 Task: Look for products in the category "Lotion" from Derma E only.
Action: Mouse moved to (794, 282)
Screenshot: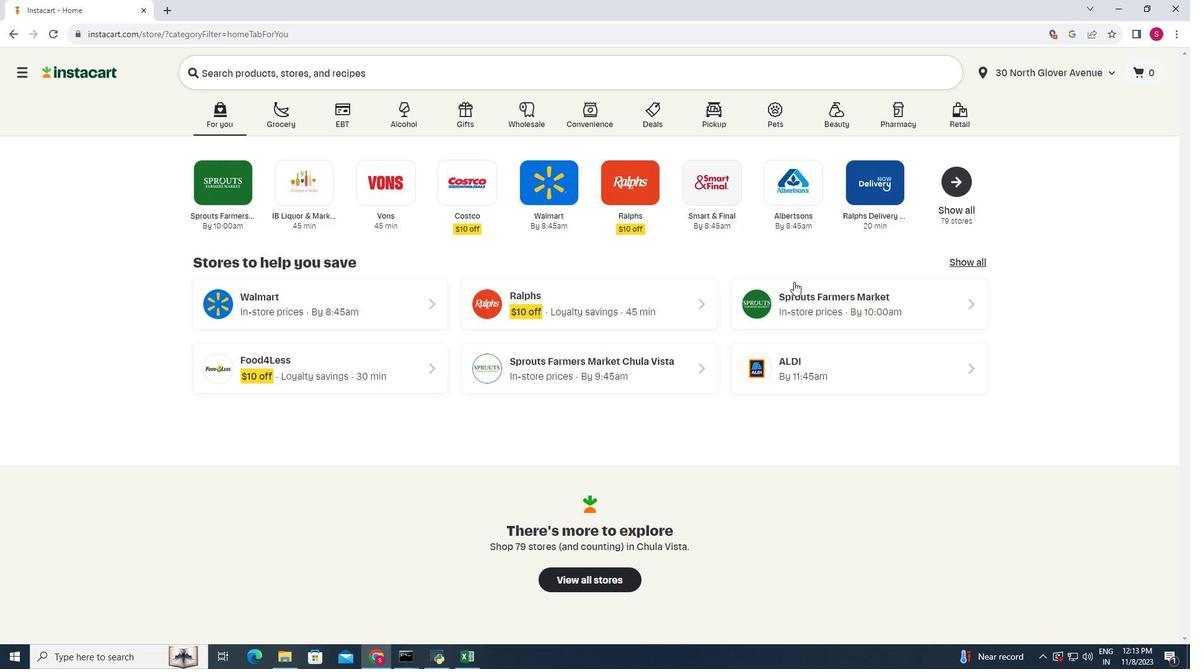
Action: Mouse pressed left at (794, 282)
Screenshot: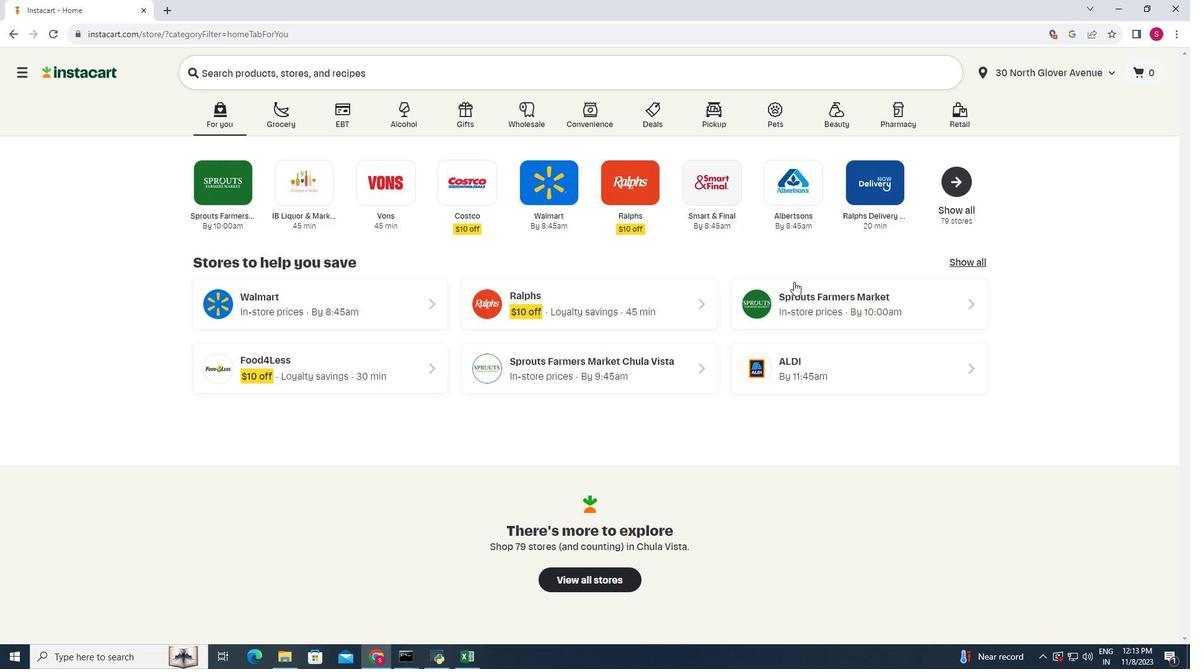 
Action: Mouse moved to (70, 495)
Screenshot: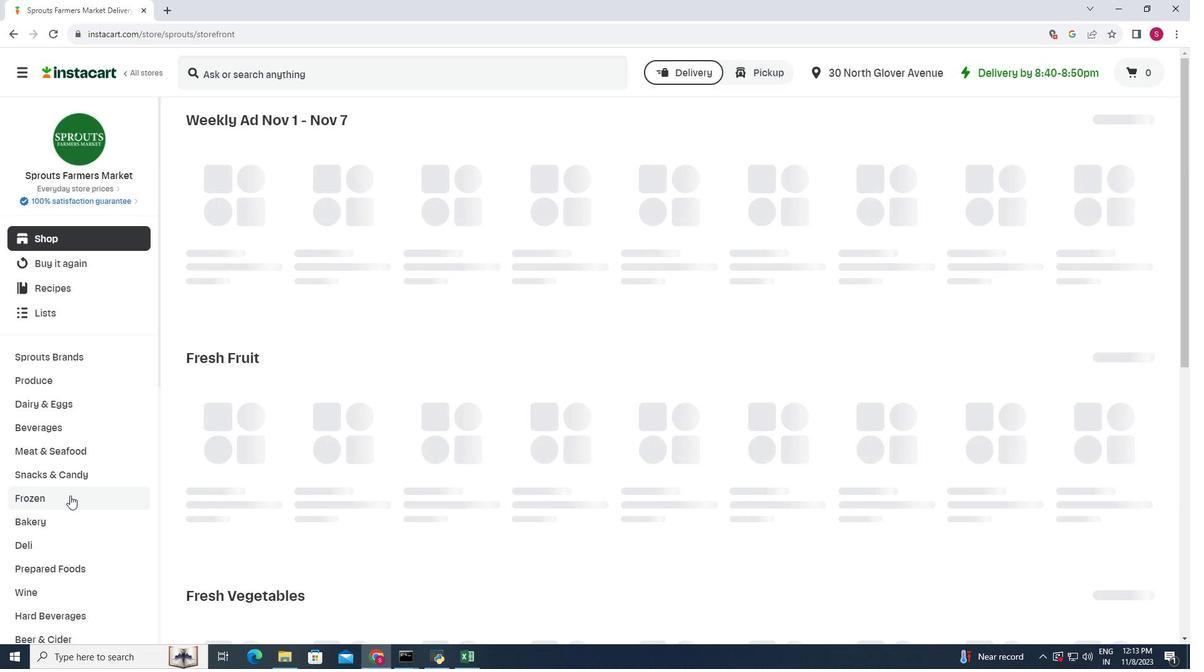
Action: Mouse scrolled (70, 495) with delta (0, 0)
Screenshot: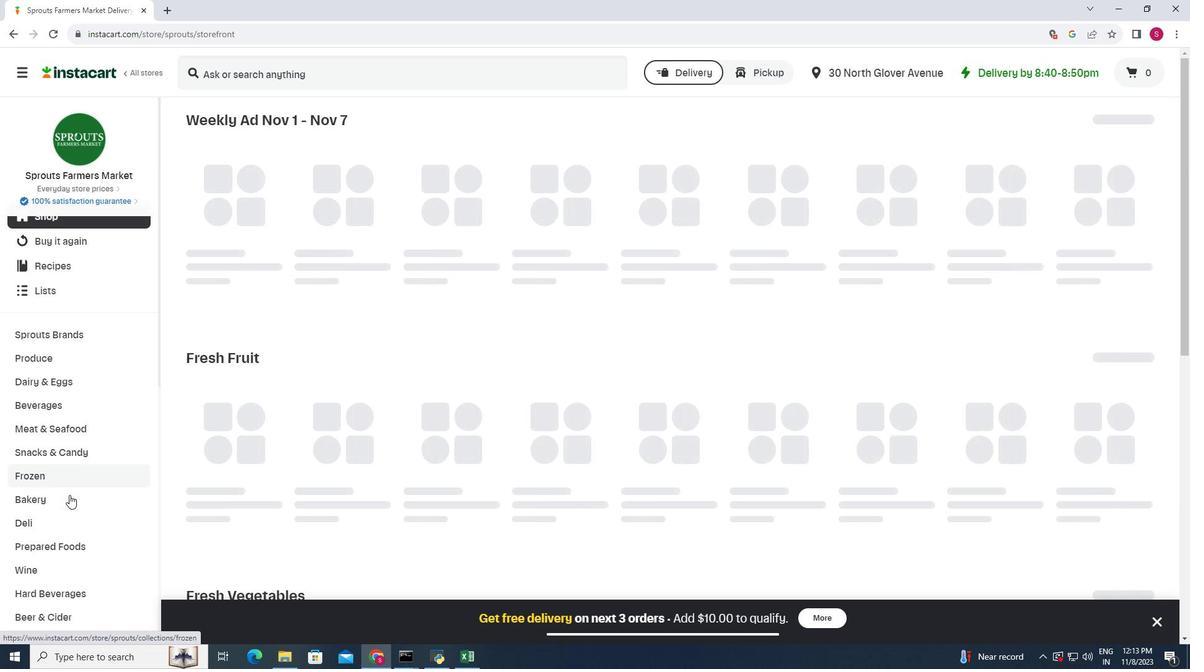
Action: Mouse moved to (69, 495)
Screenshot: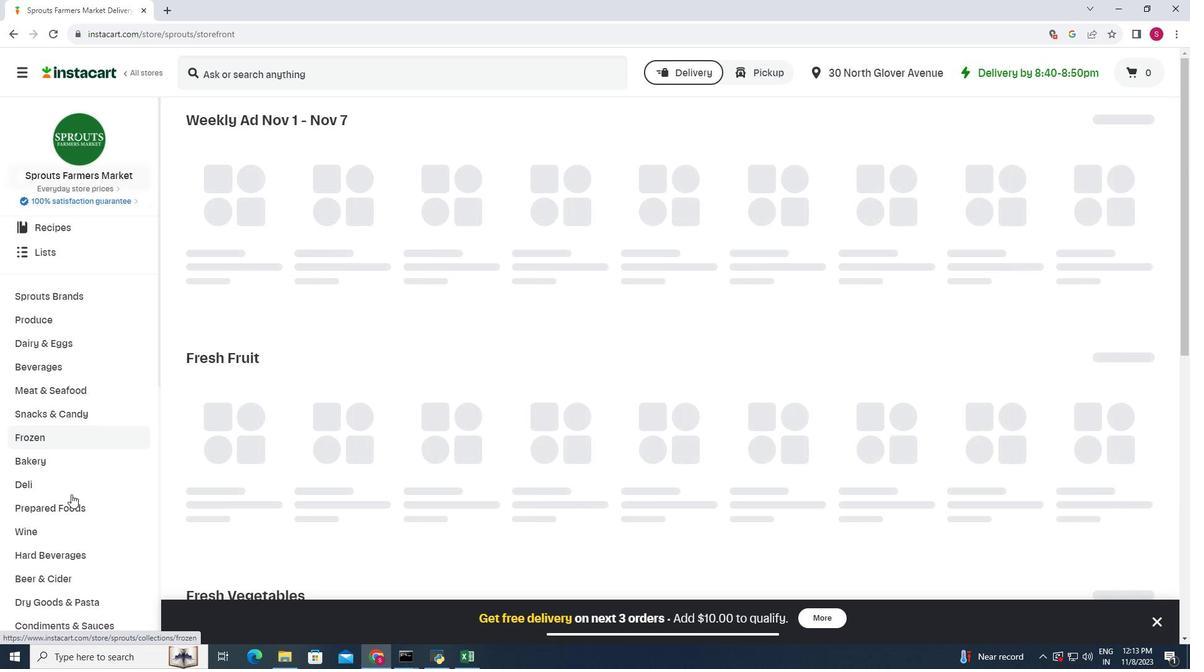 
Action: Mouse scrolled (69, 494) with delta (0, 0)
Screenshot: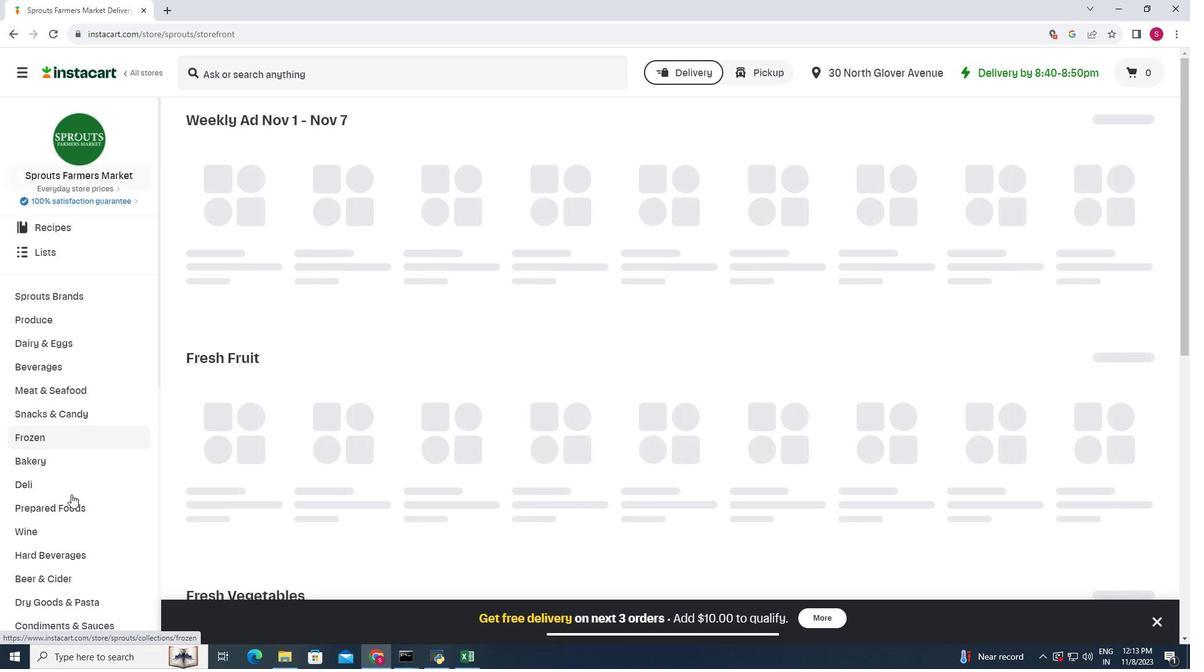 
Action: Mouse moved to (73, 494)
Screenshot: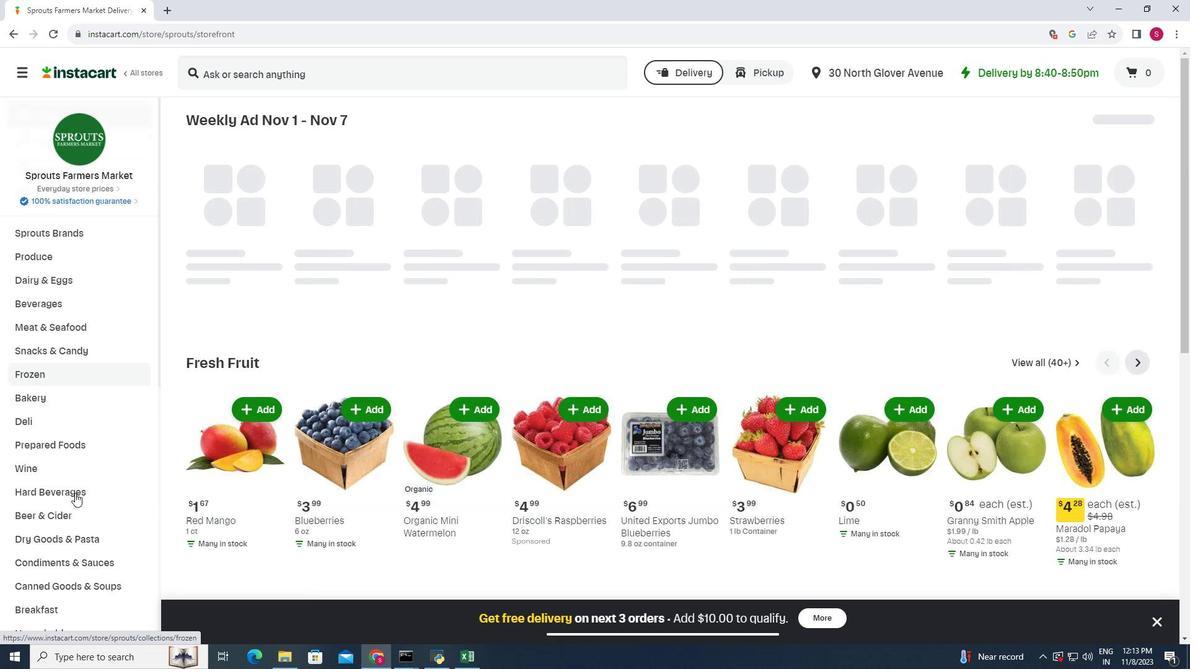 
Action: Mouse scrolled (73, 493) with delta (0, 0)
Screenshot: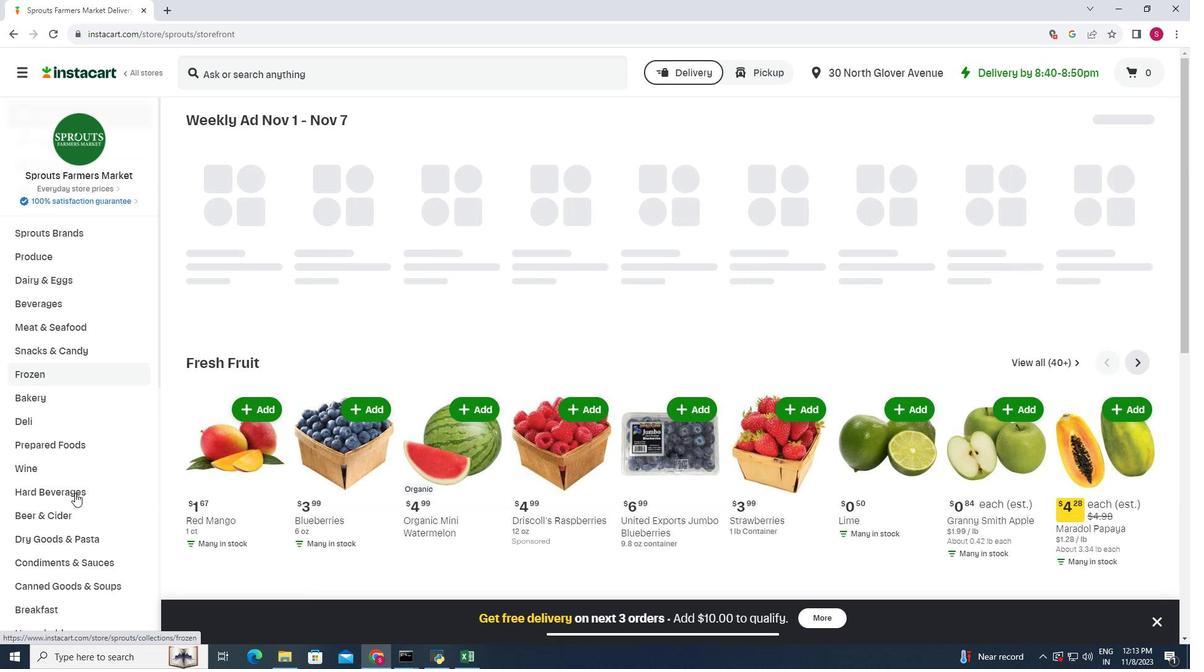 
Action: Mouse moved to (75, 493)
Screenshot: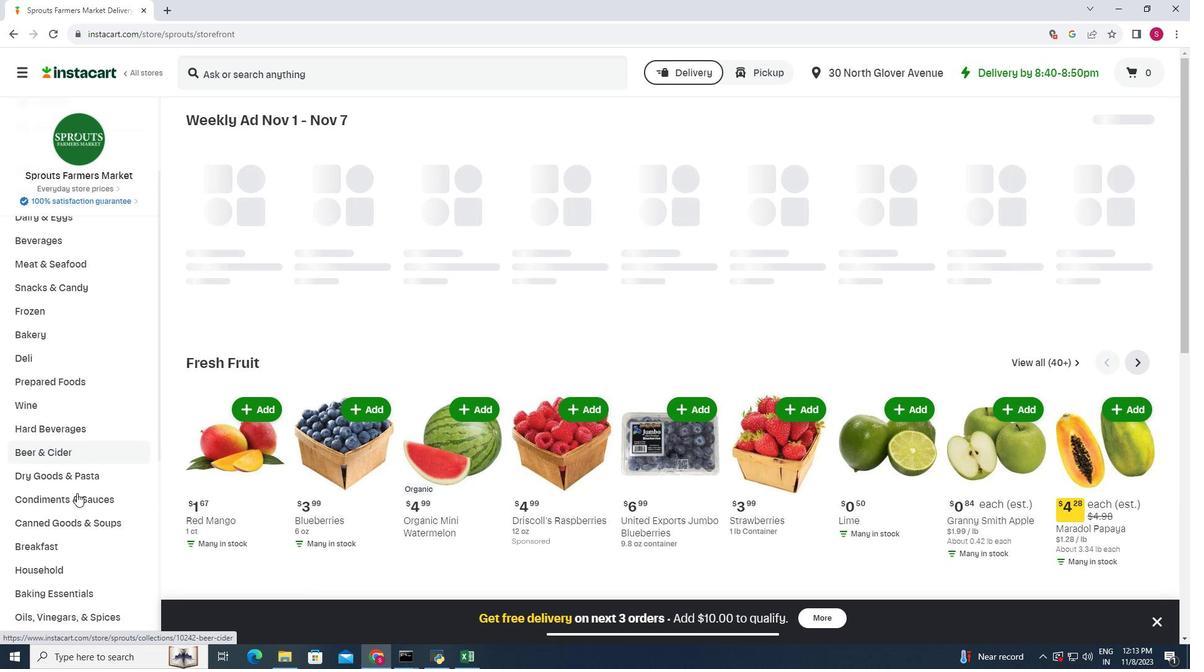 
Action: Mouse scrolled (75, 492) with delta (0, 0)
Screenshot: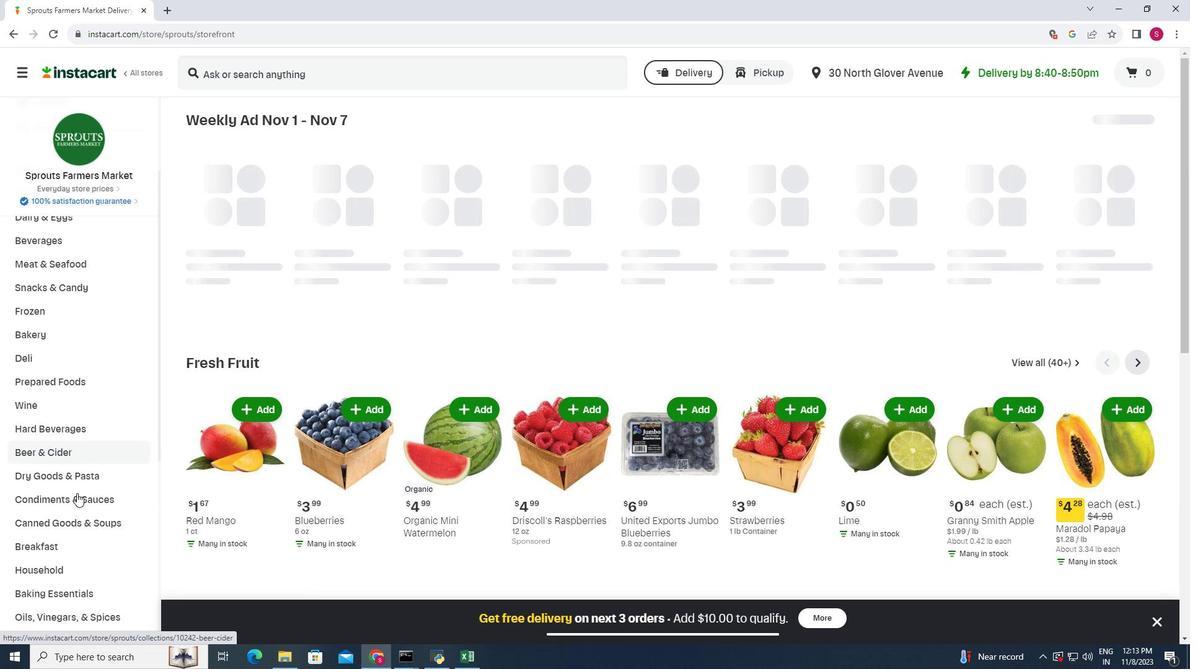
Action: Mouse moved to (78, 492)
Screenshot: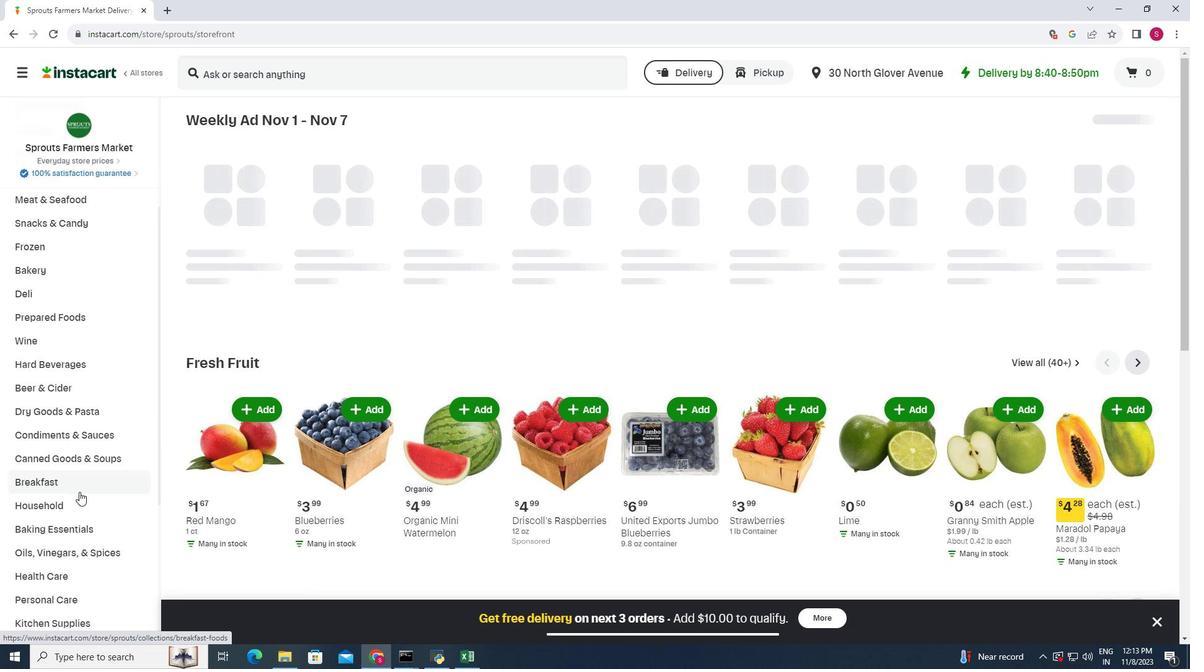 
Action: Mouse scrolled (78, 491) with delta (0, 0)
Screenshot: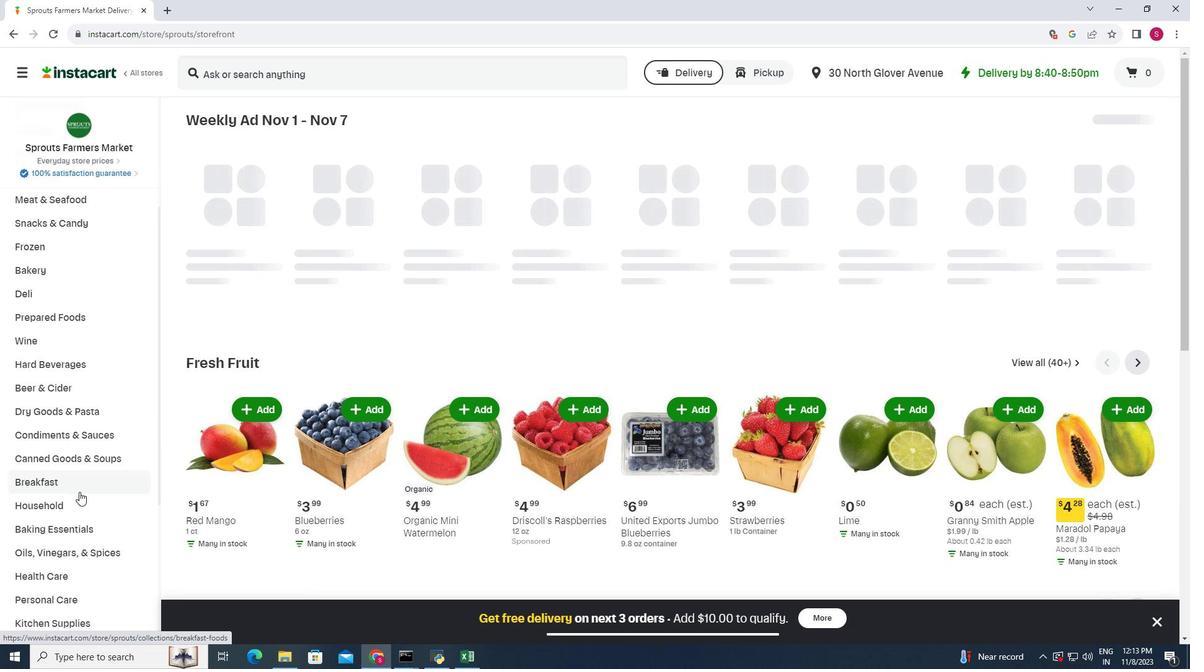 
Action: Mouse moved to (75, 538)
Screenshot: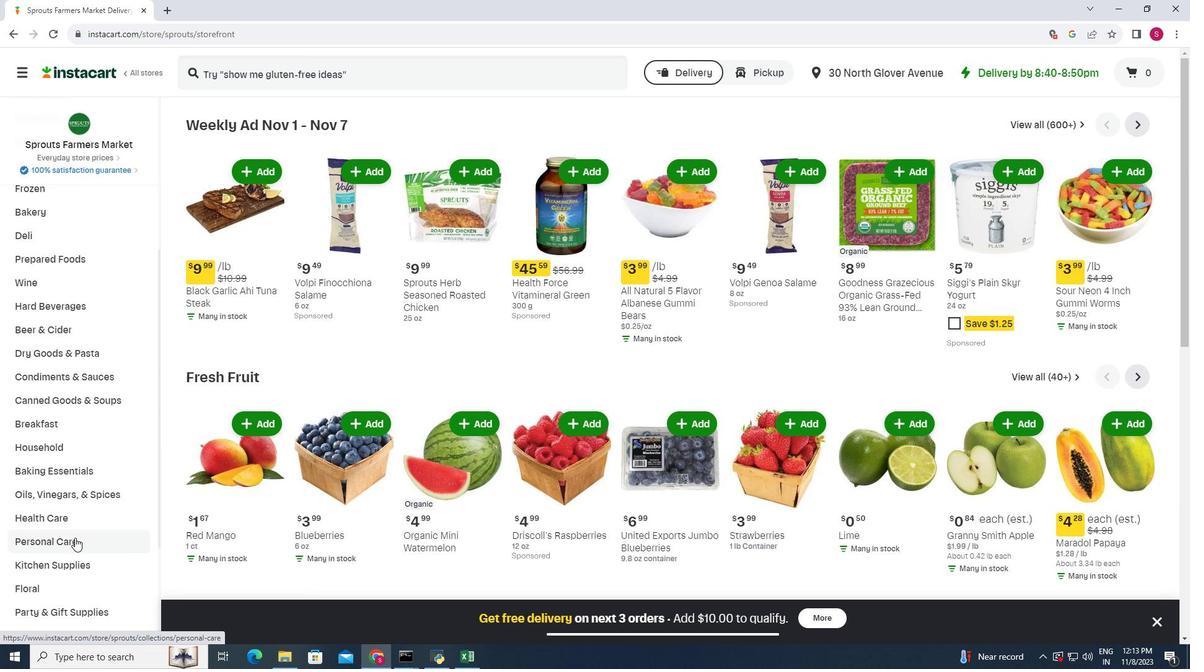 
Action: Mouse pressed left at (75, 538)
Screenshot: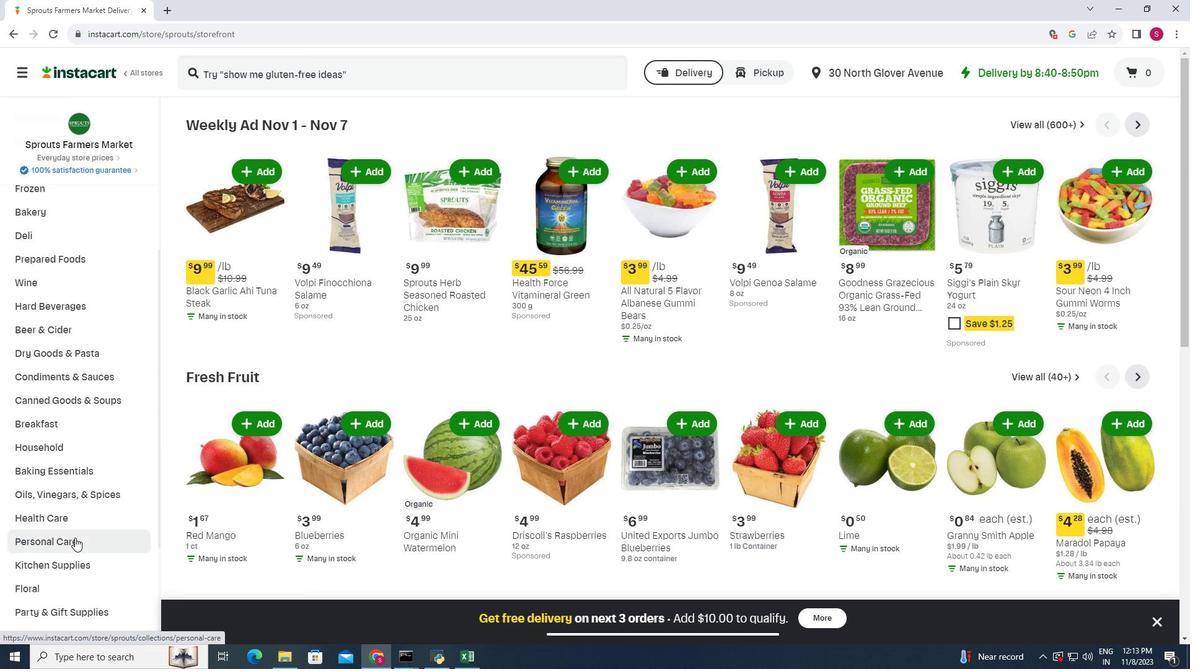 
Action: Mouse moved to (312, 159)
Screenshot: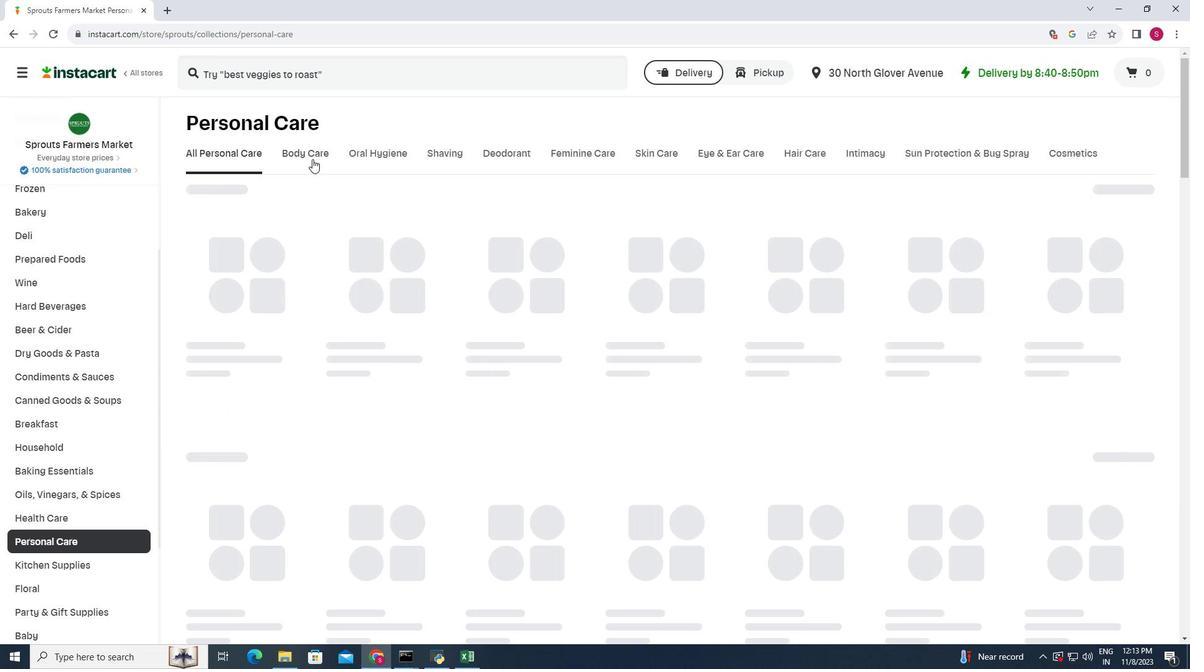 
Action: Mouse pressed left at (312, 159)
Screenshot: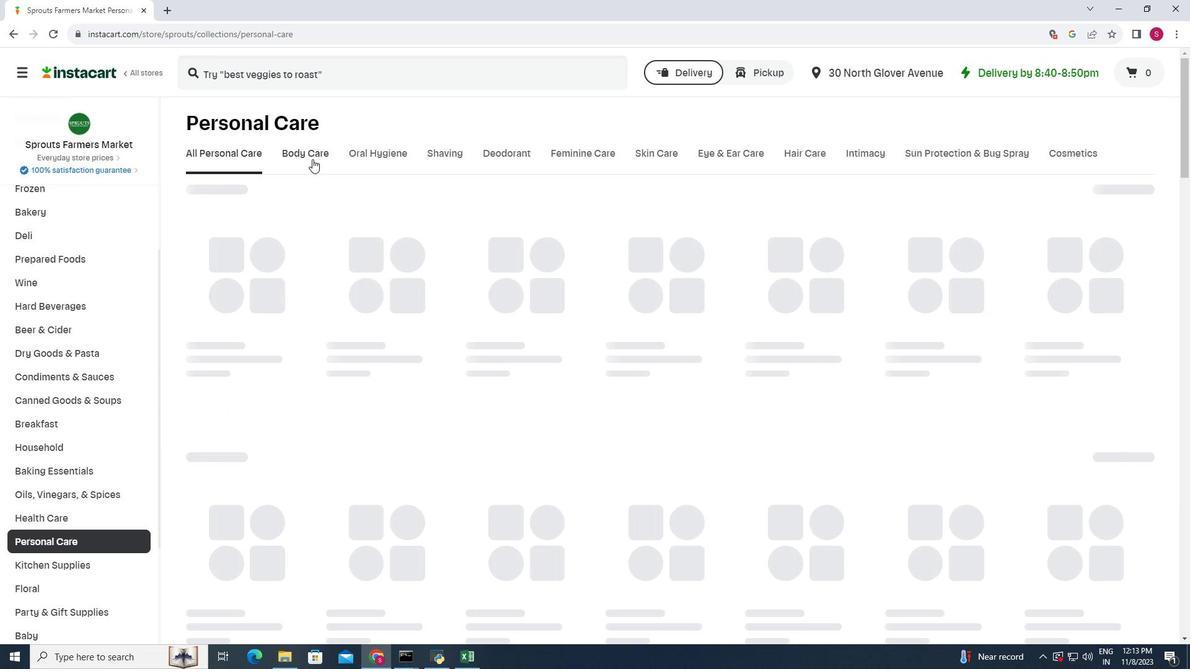 
Action: Mouse moved to (497, 192)
Screenshot: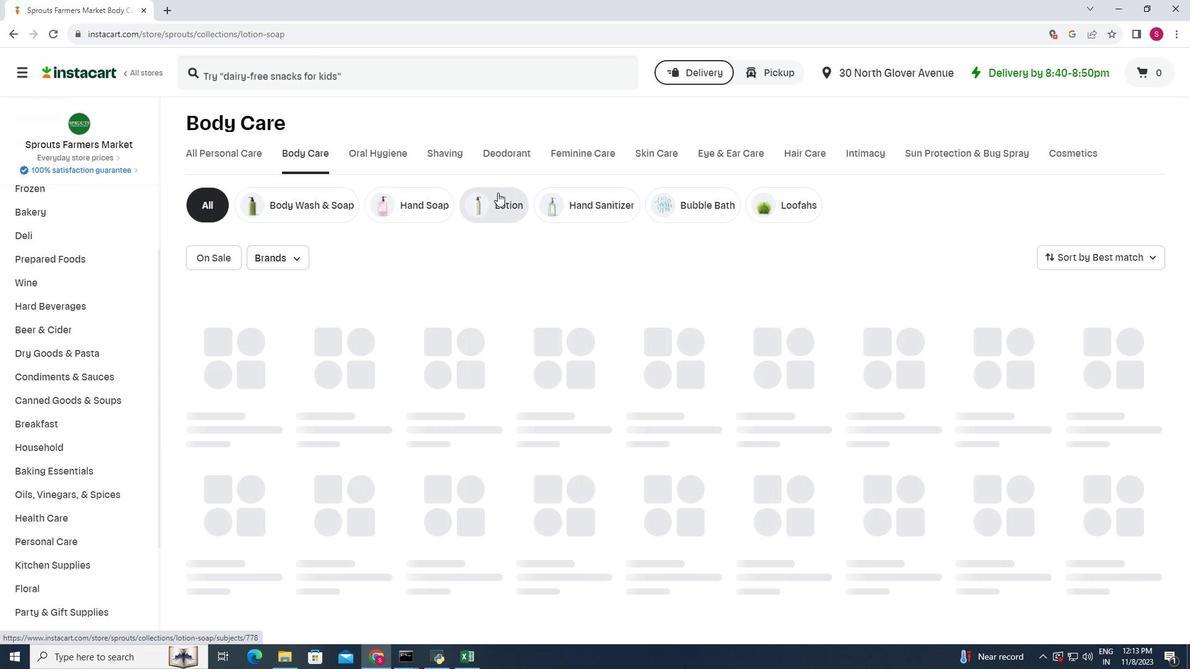 
Action: Mouse pressed left at (497, 192)
Screenshot: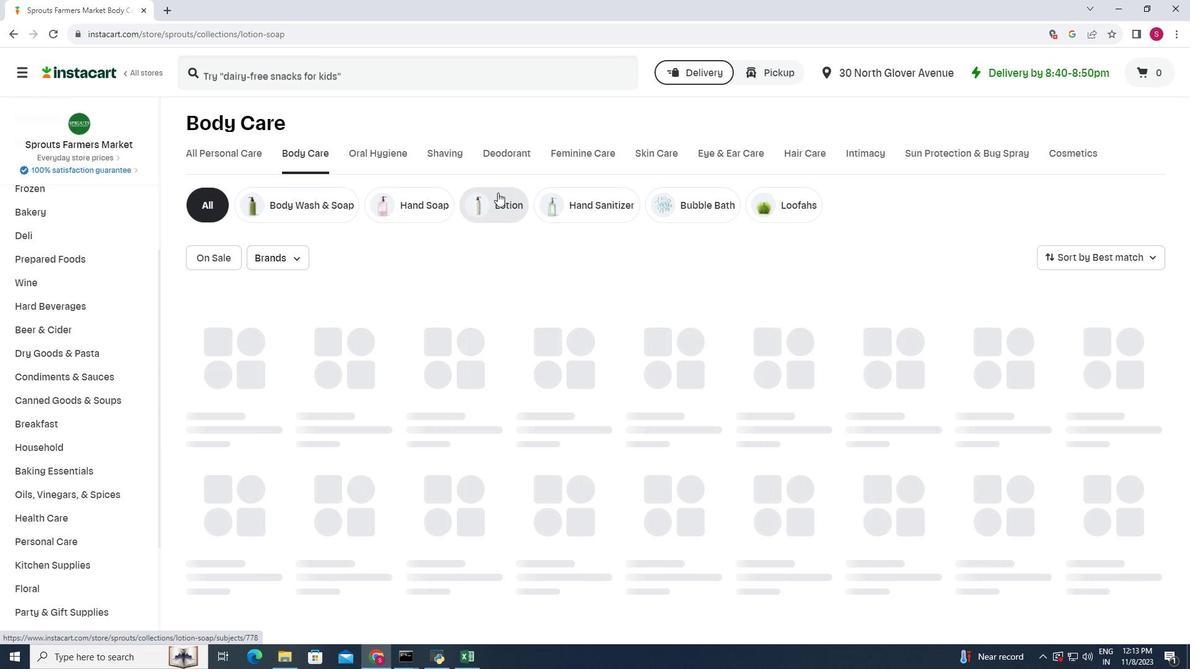 
Action: Mouse moved to (301, 250)
Screenshot: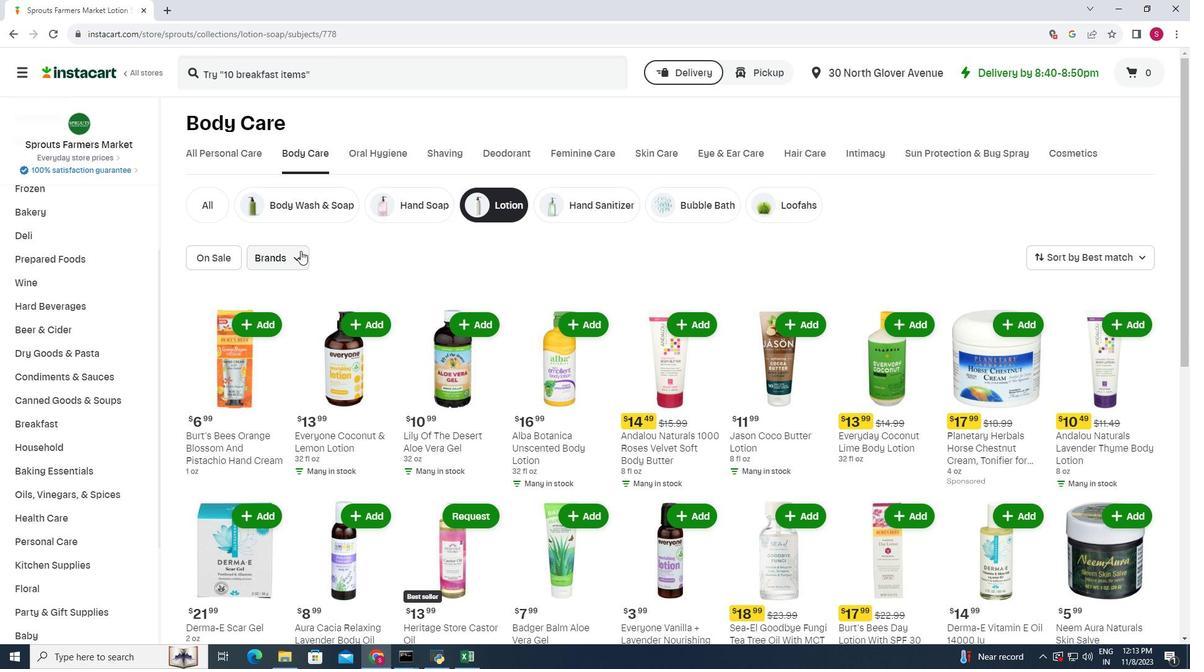 
Action: Mouse pressed left at (301, 250)
Screenshot: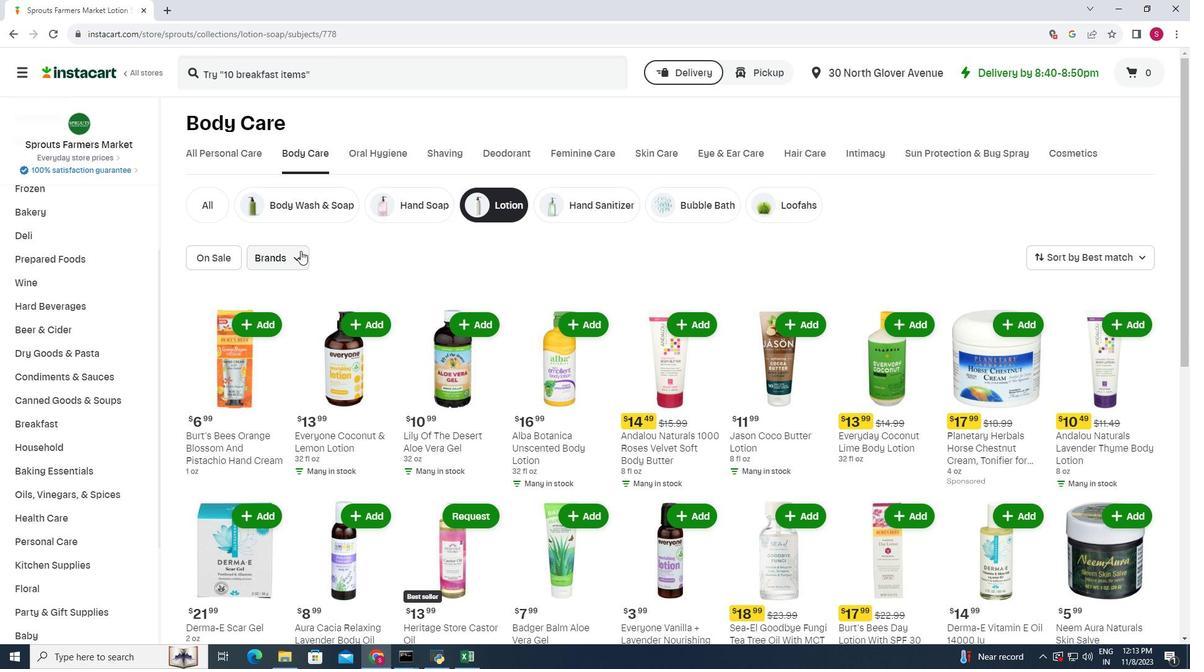 
Action: Mouse moved to (303, 299)
Screenshot: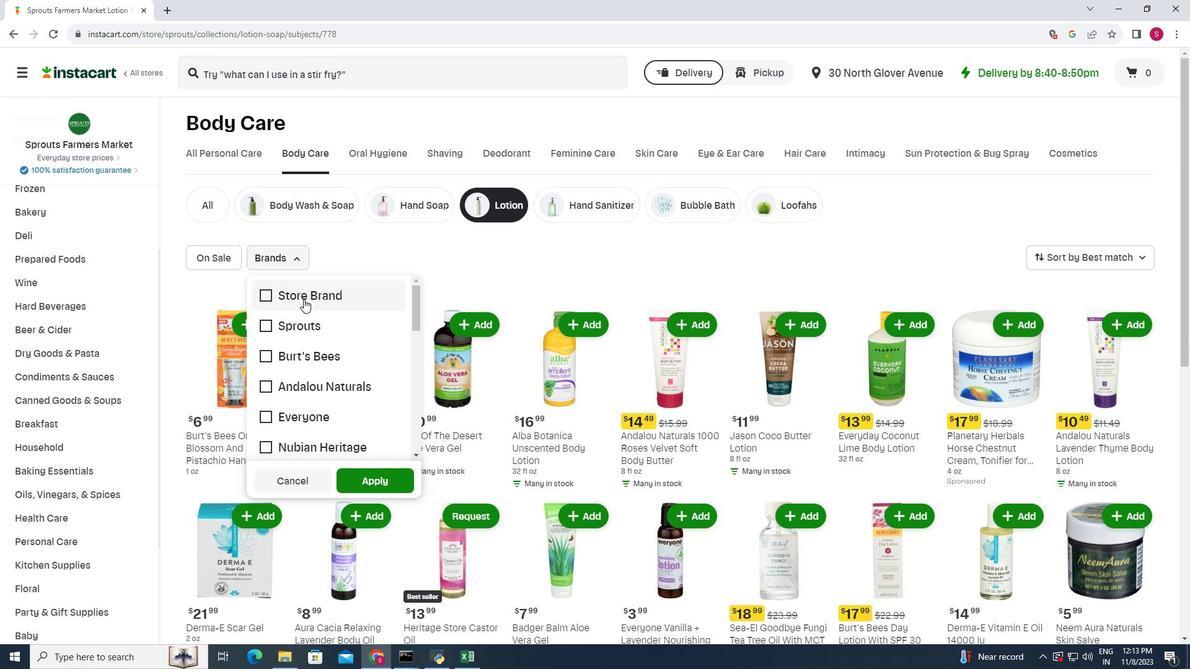 
Action: Mouse scrolled (303, 298) with delta (0, 0)
Screenshot: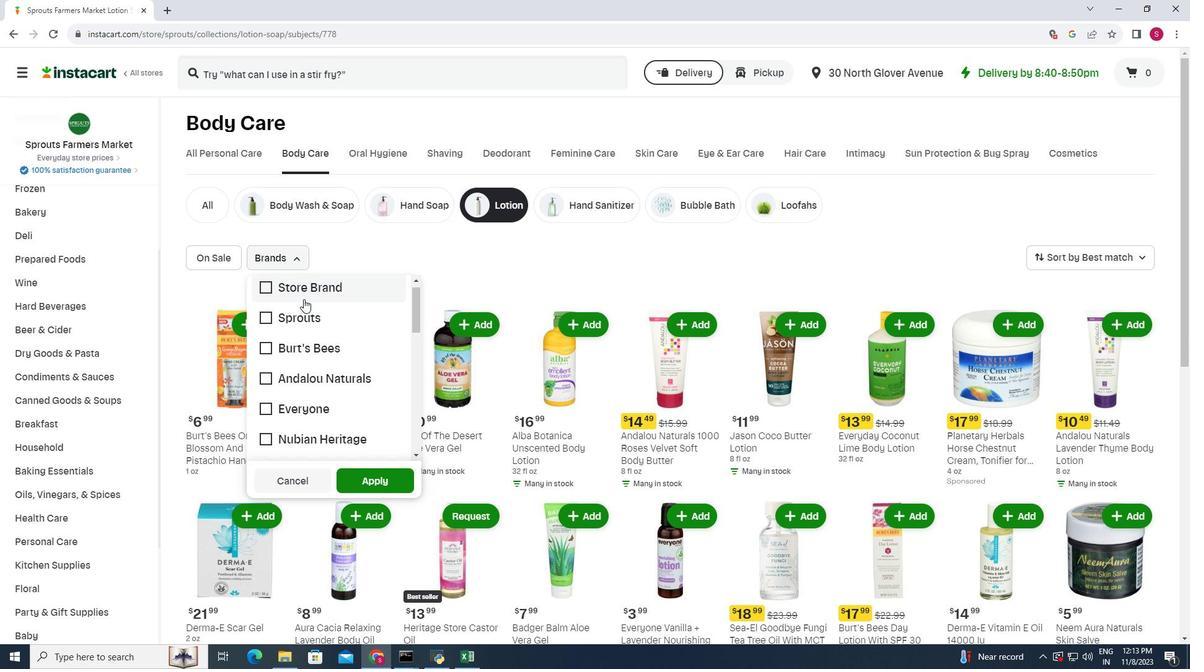 
Action: Mouse scrolled (303, 298) with delta (0, 0)
Screenshot: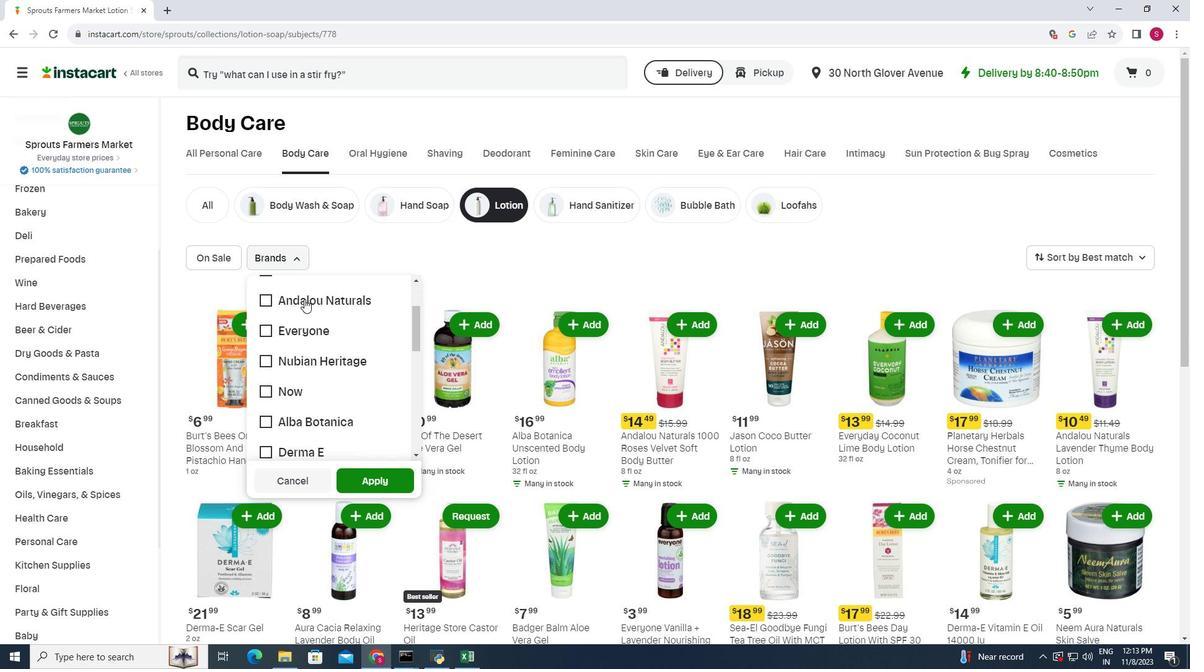 
Action: Mouse moved to (304, 299)
Screenshot: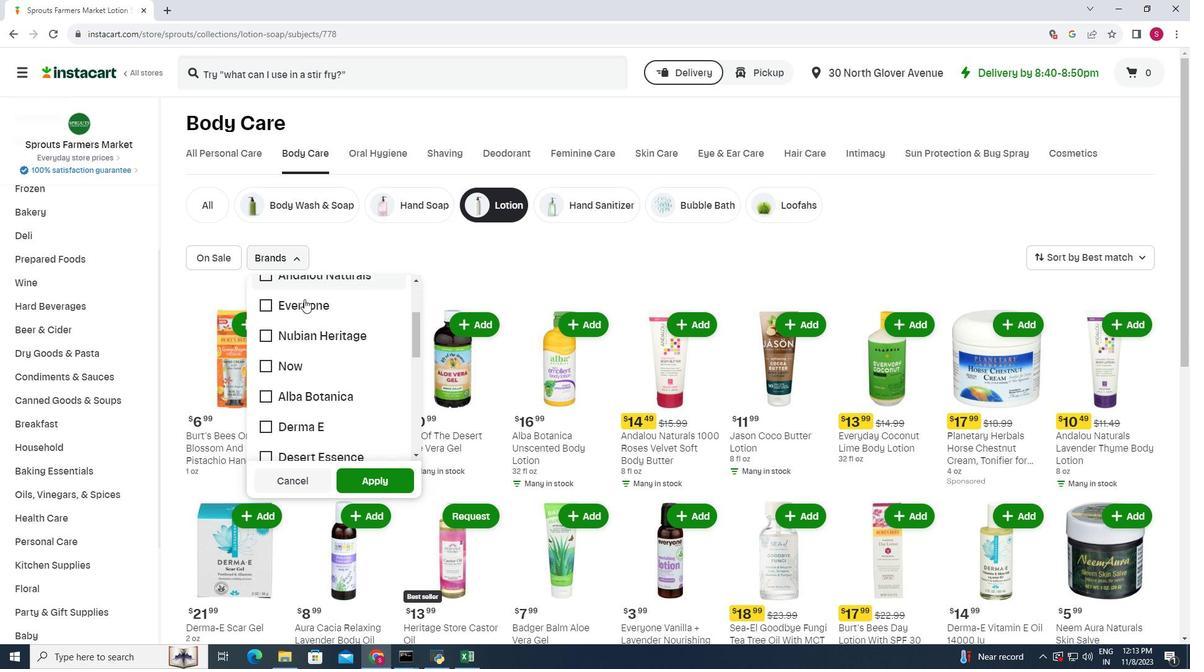 
Action: Mouse scrolled (304, 298) with delta (0, 0)
Screenshot: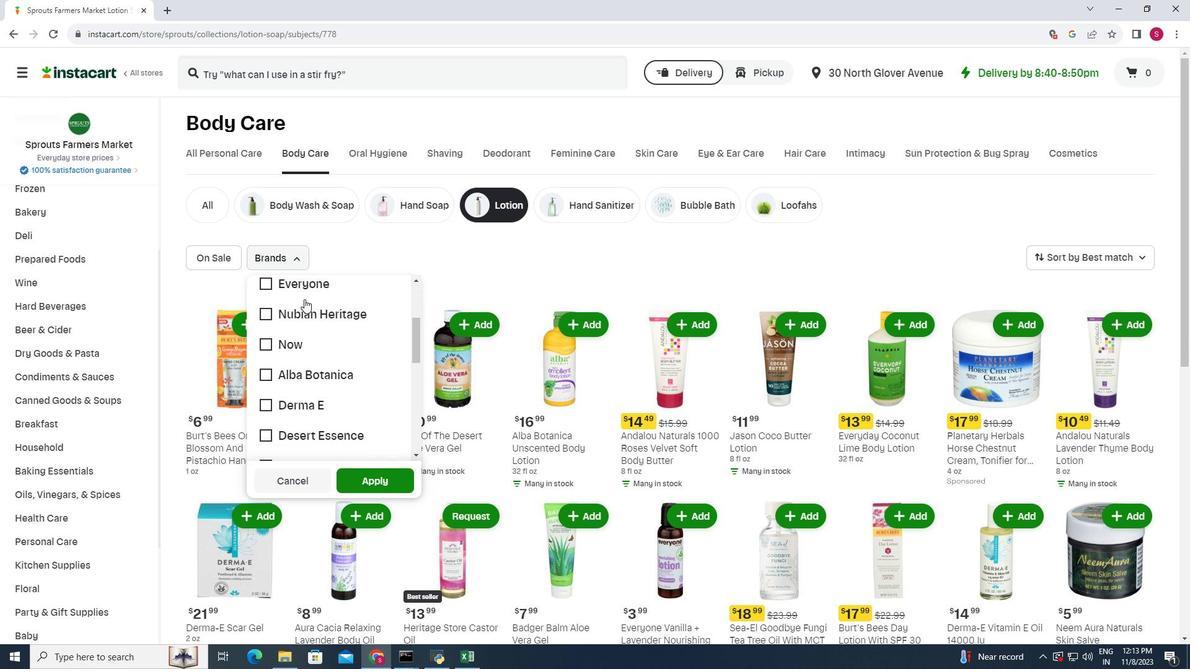 
Action: Mouse moved to (306, 346)
Screenshot: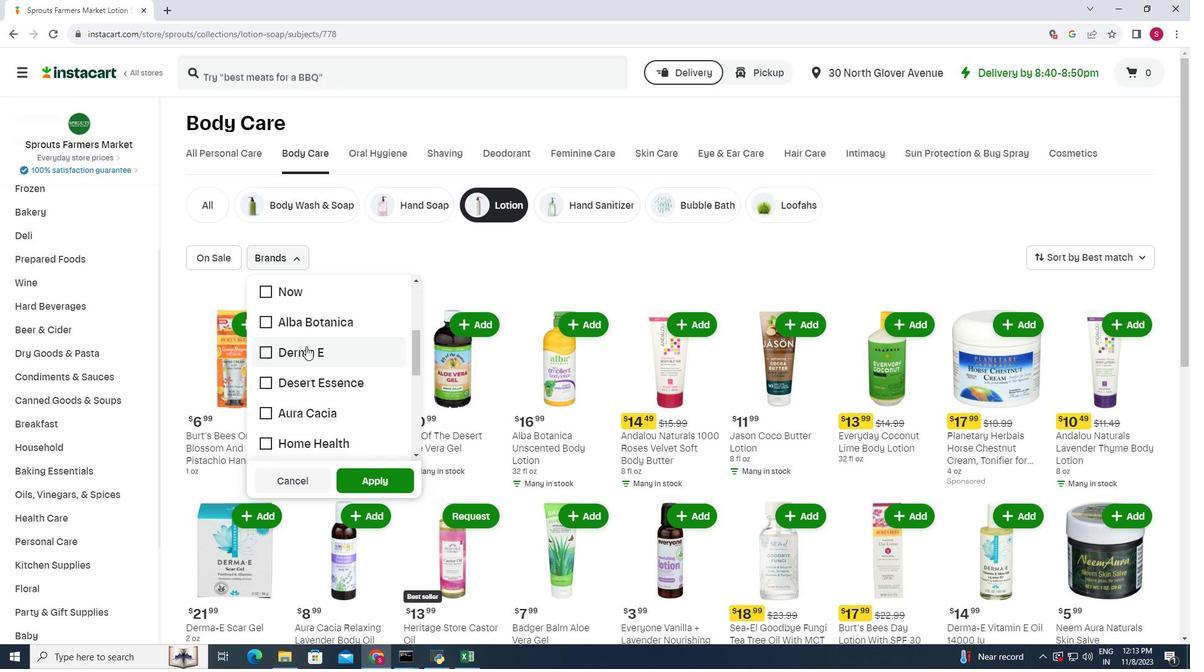 
Action: Mouse pressed left at (306, 346)
Screenshot: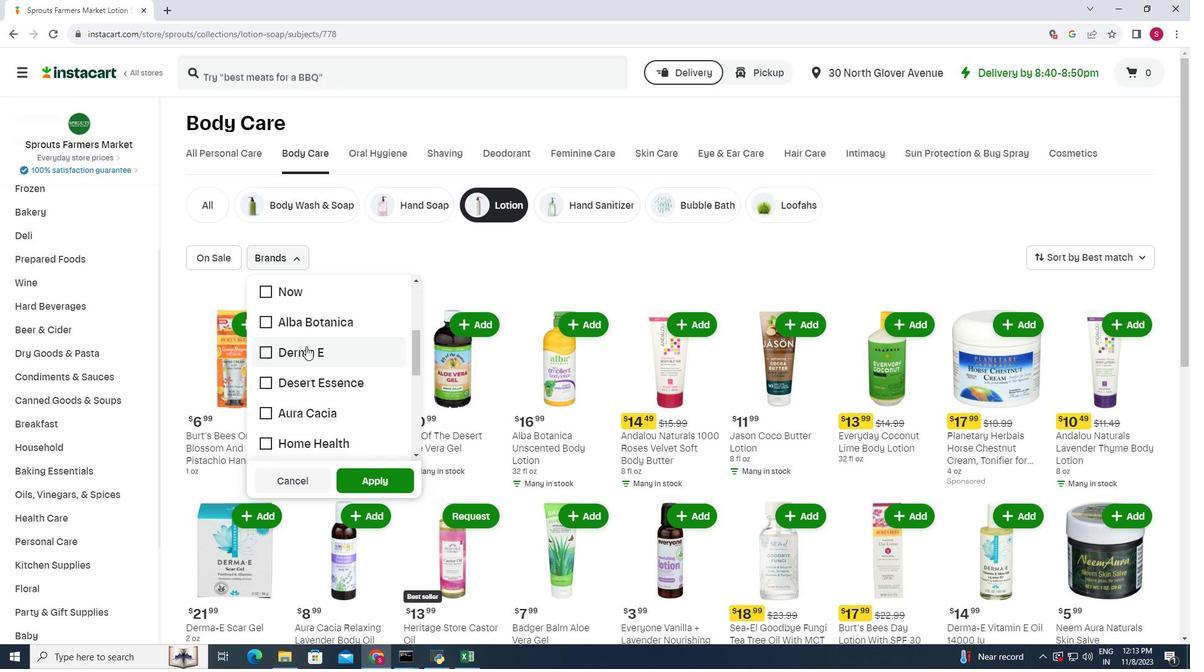 
Action: Mouse moved to (344, 476)
Screenshot: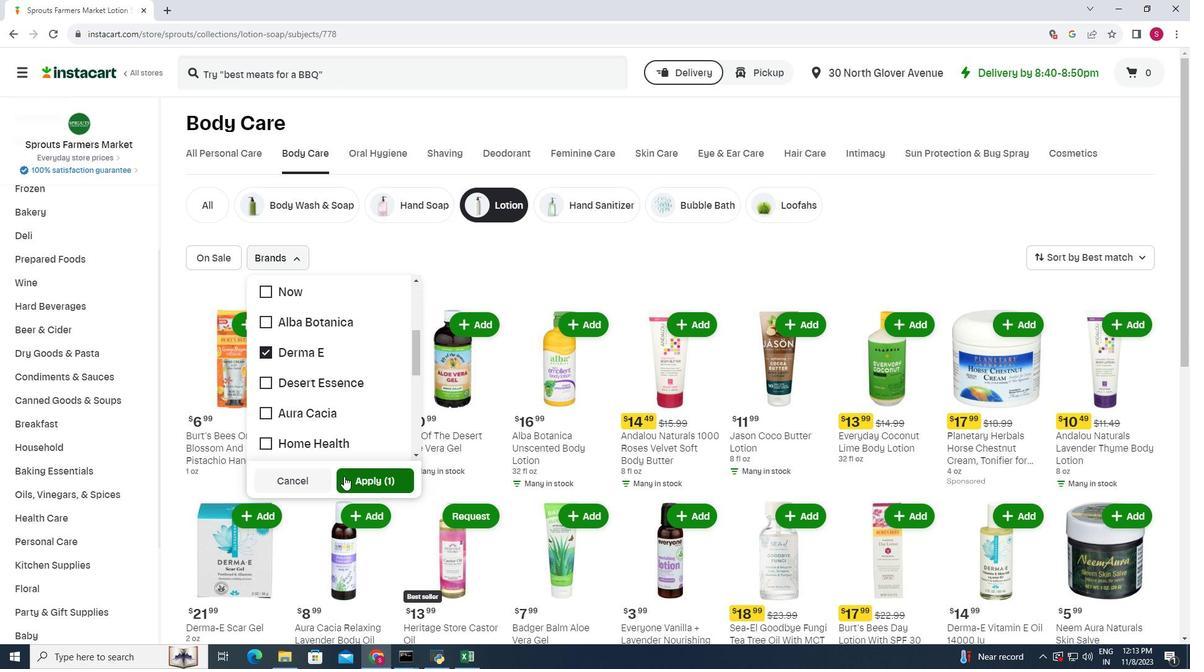 
Action: Mouse pressed left at (344, 476)
Screenshot: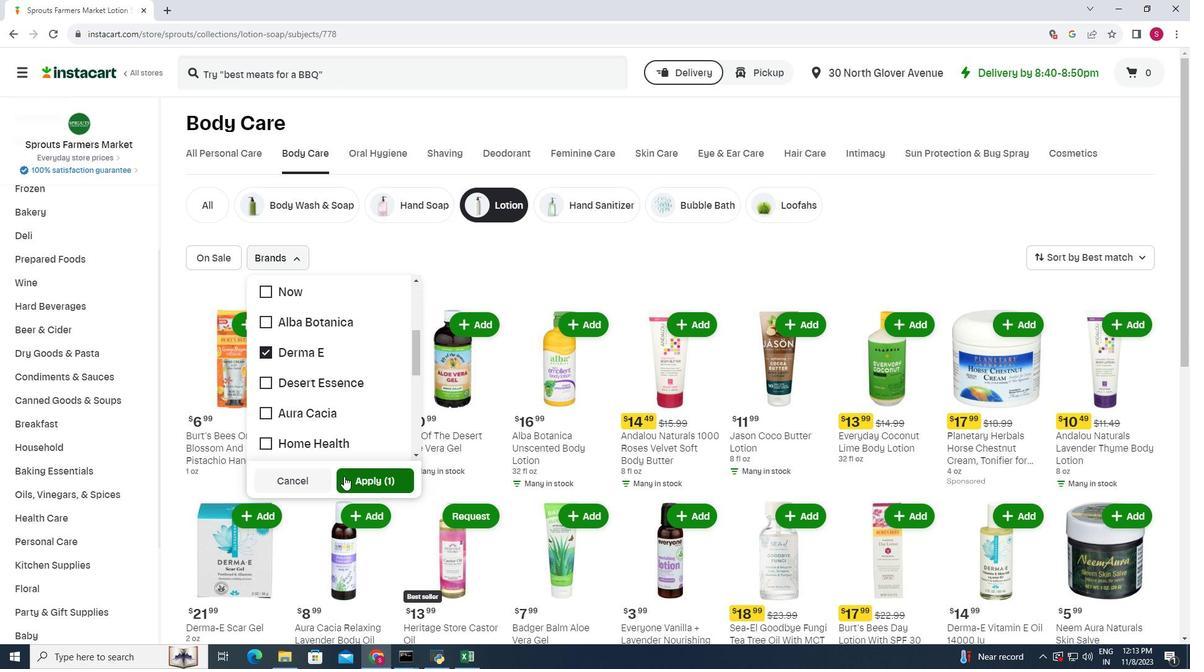 
Action: Mouse moved to (312, 324)
Screenshot: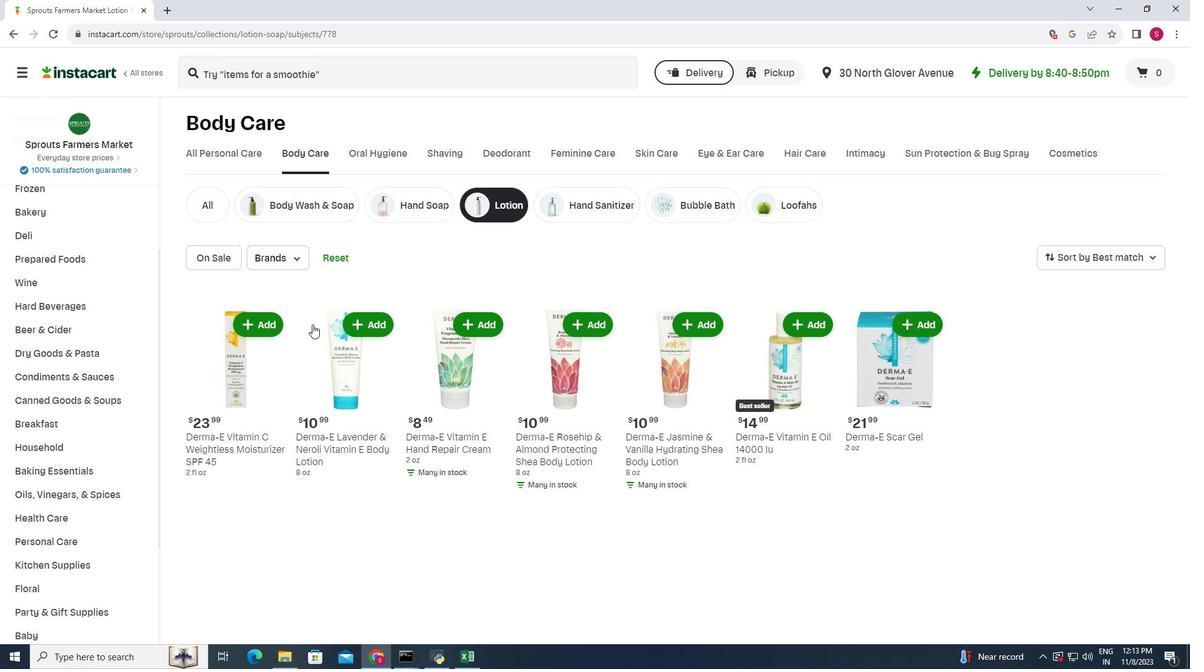 
